 Task: Add Alesmith Party Tricks IPA to the cart.
Action: Mouse moved to (886, 343)
Screenshot: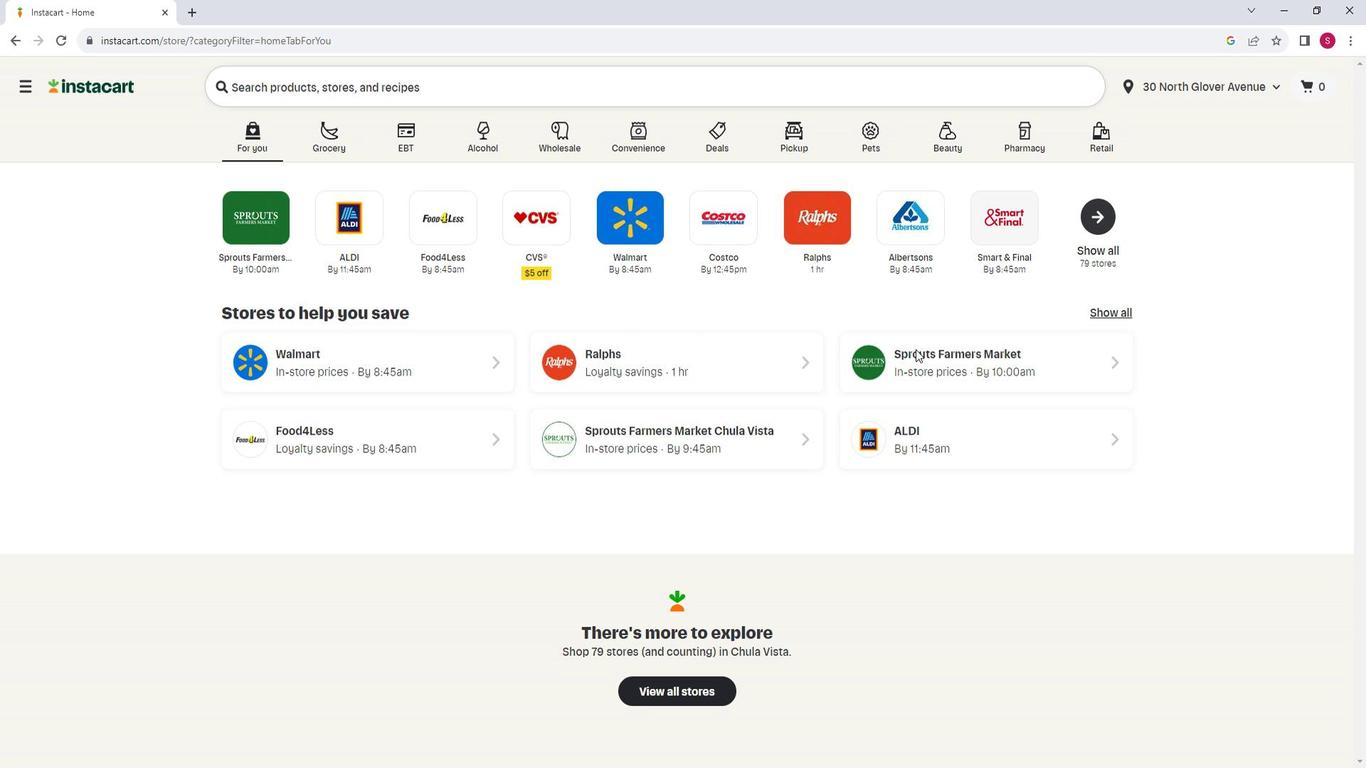 
Action: Mouse pressed left at (886, 343)
Screenshot: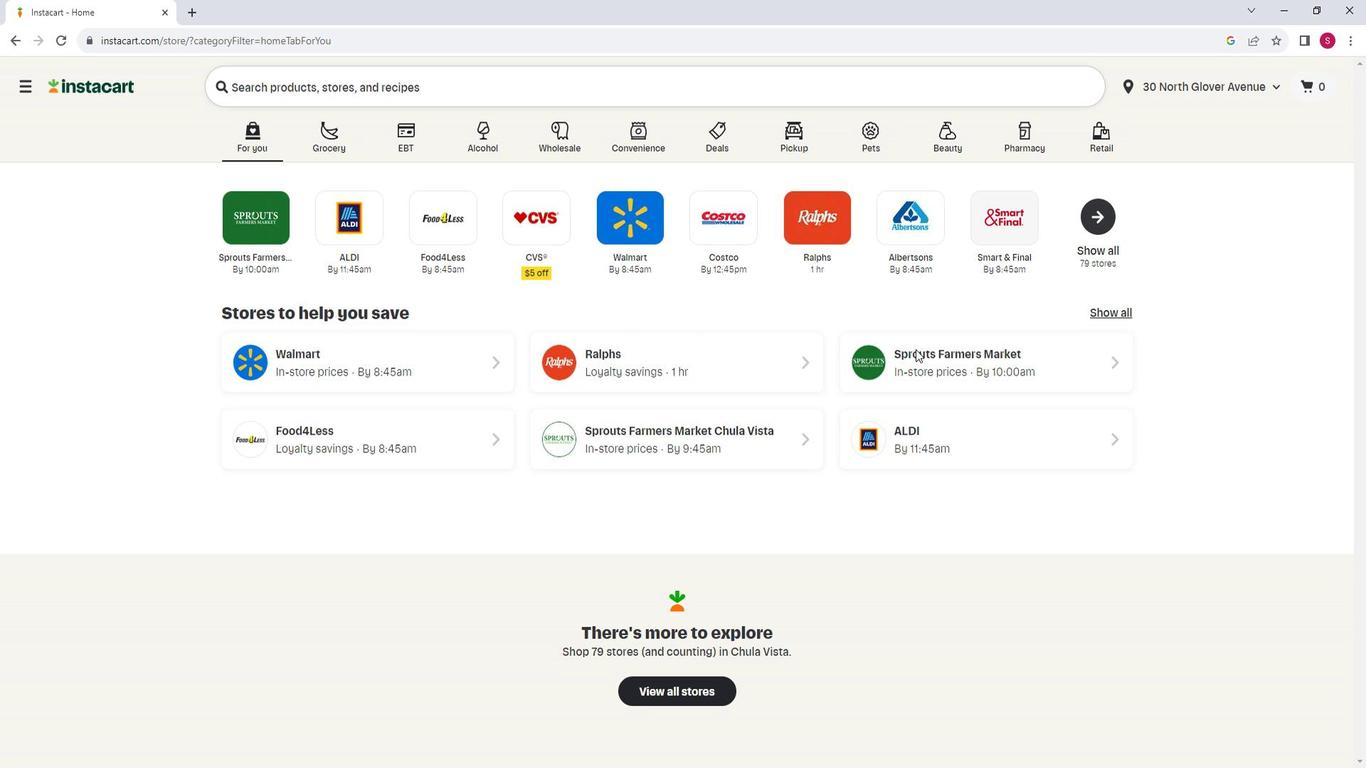 
Action: Mouse moved to (279, 527)
Screenshot: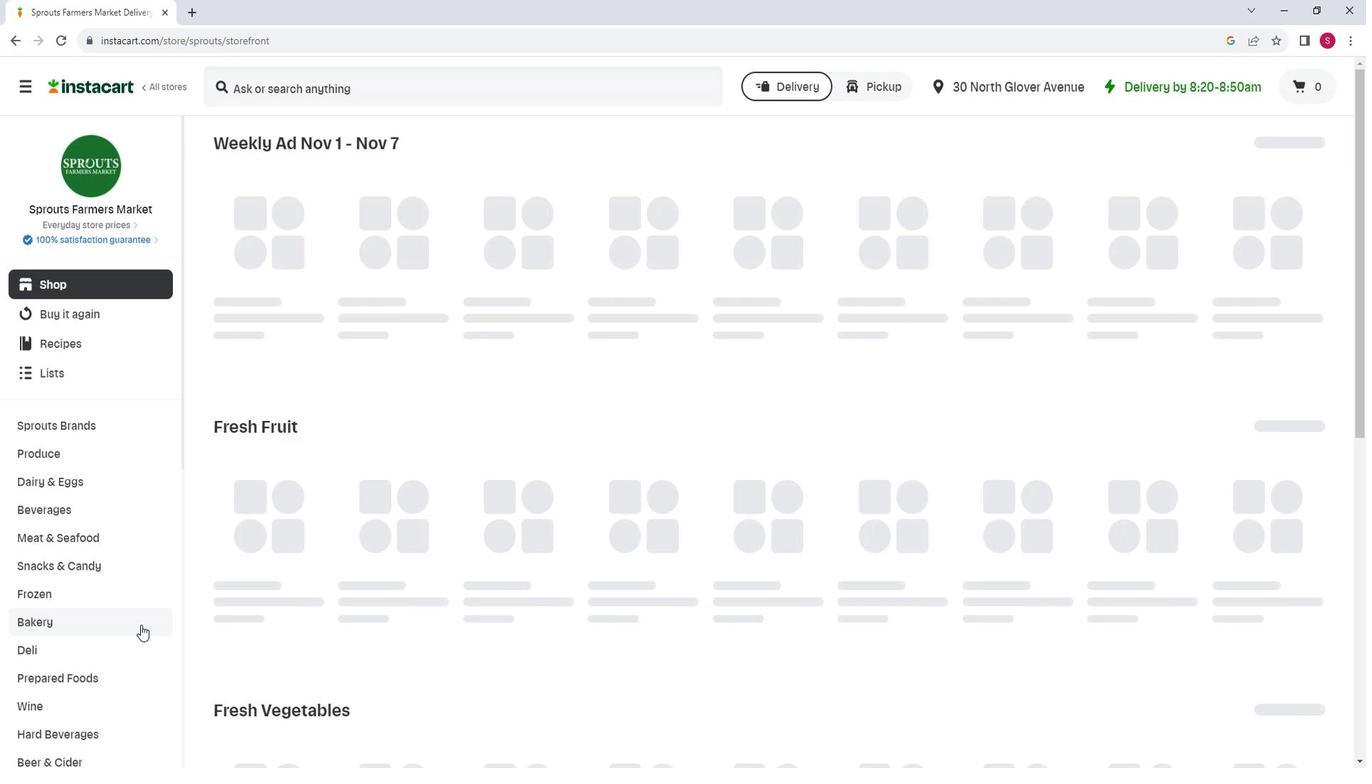 
Action: Mouse scrolled (279, 526) with delta (0, 0)
Screenshot: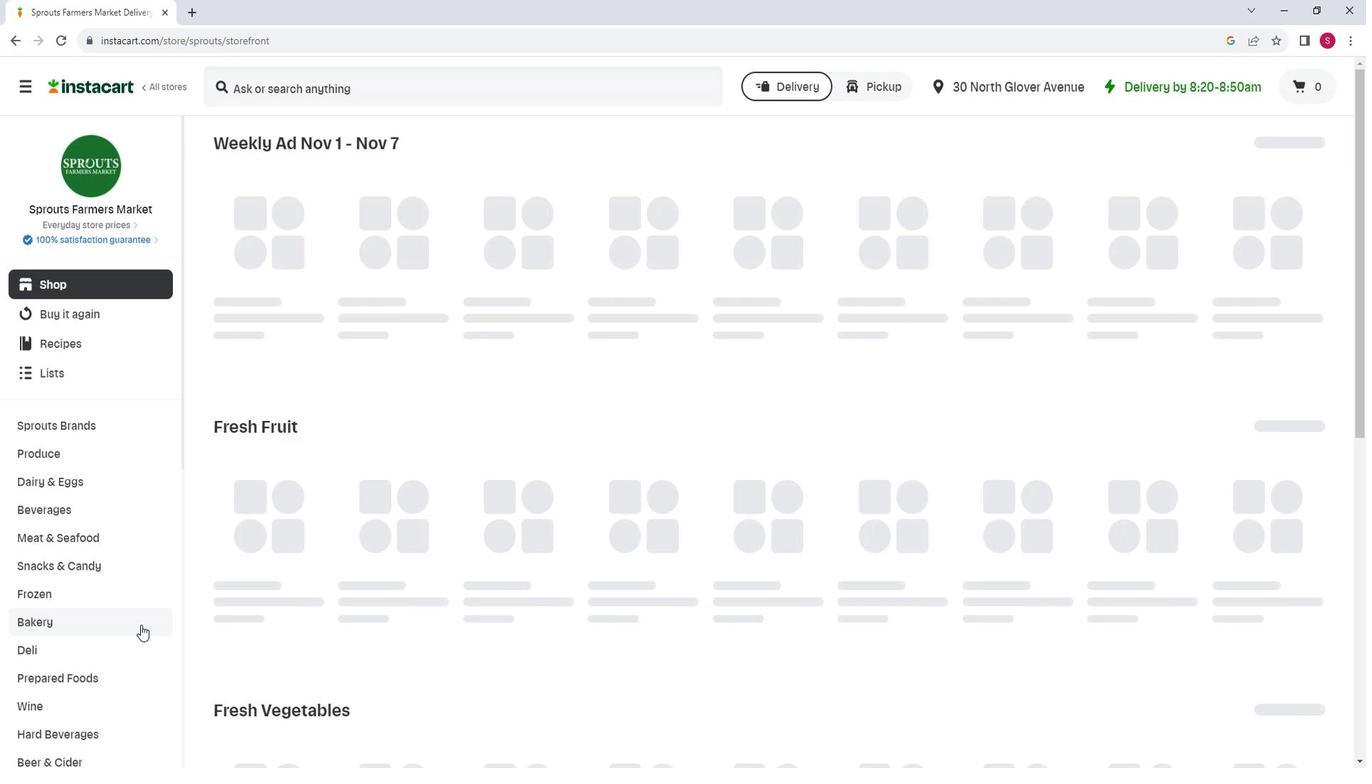 
Action: Mouse moved to (278, 527)
Screenshot: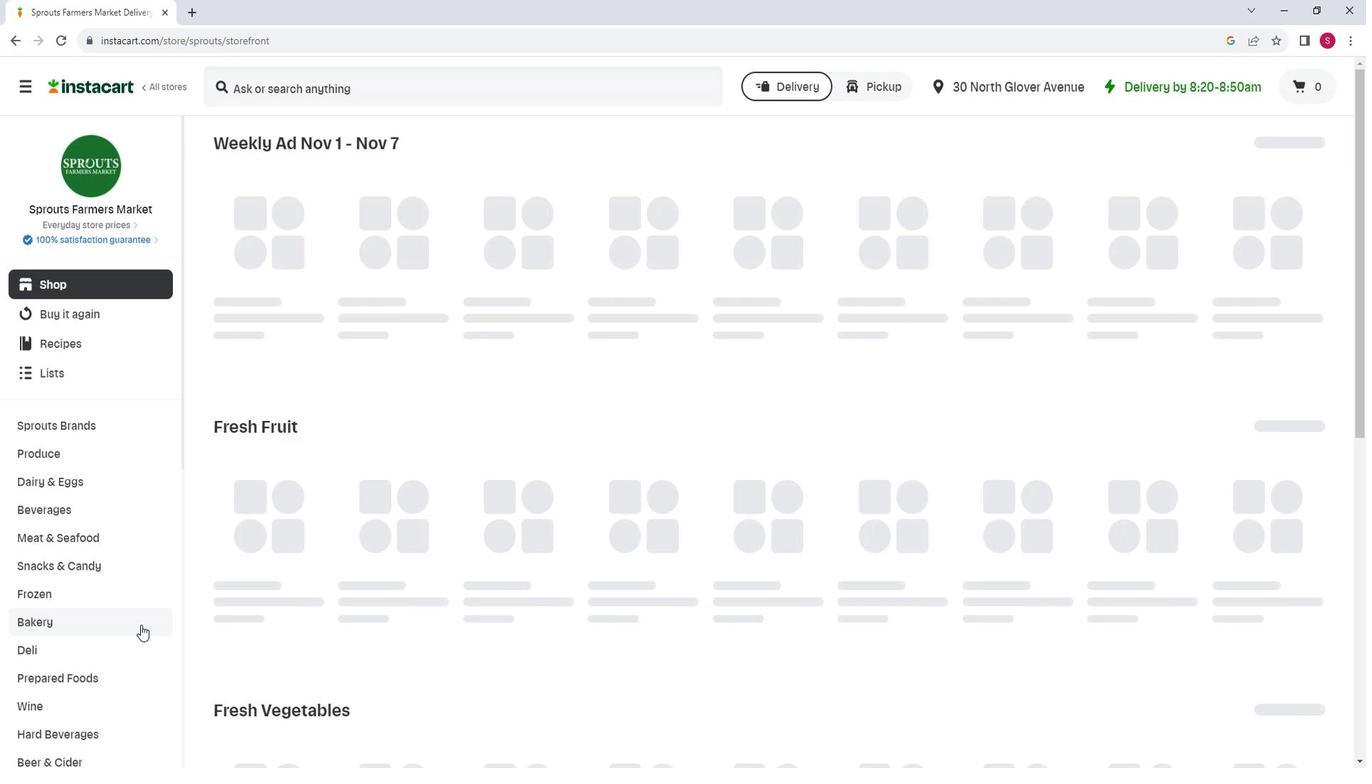 
Action: Mouse scrolled (278, 526) with delta (0, 0)
Screenshot: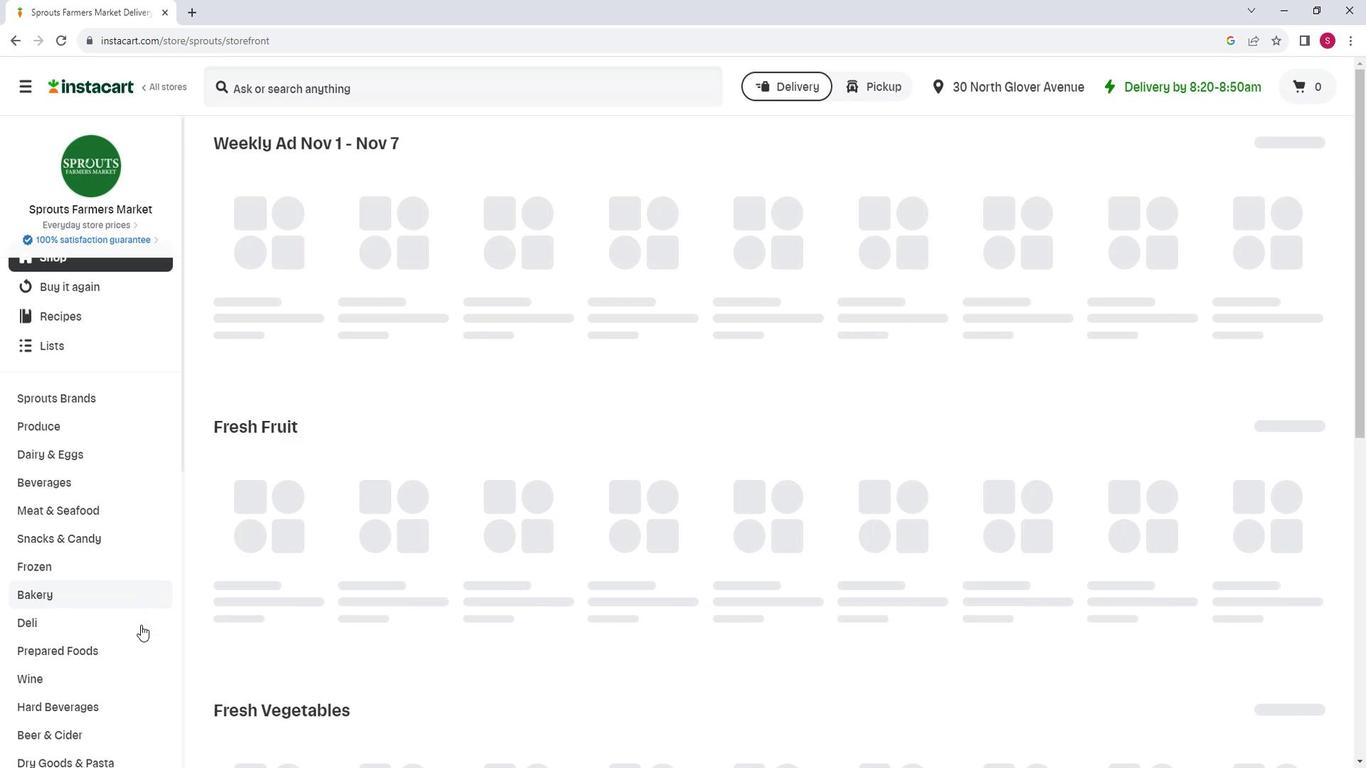 
Action: Mouse moved to (217, 518)
Screenshot: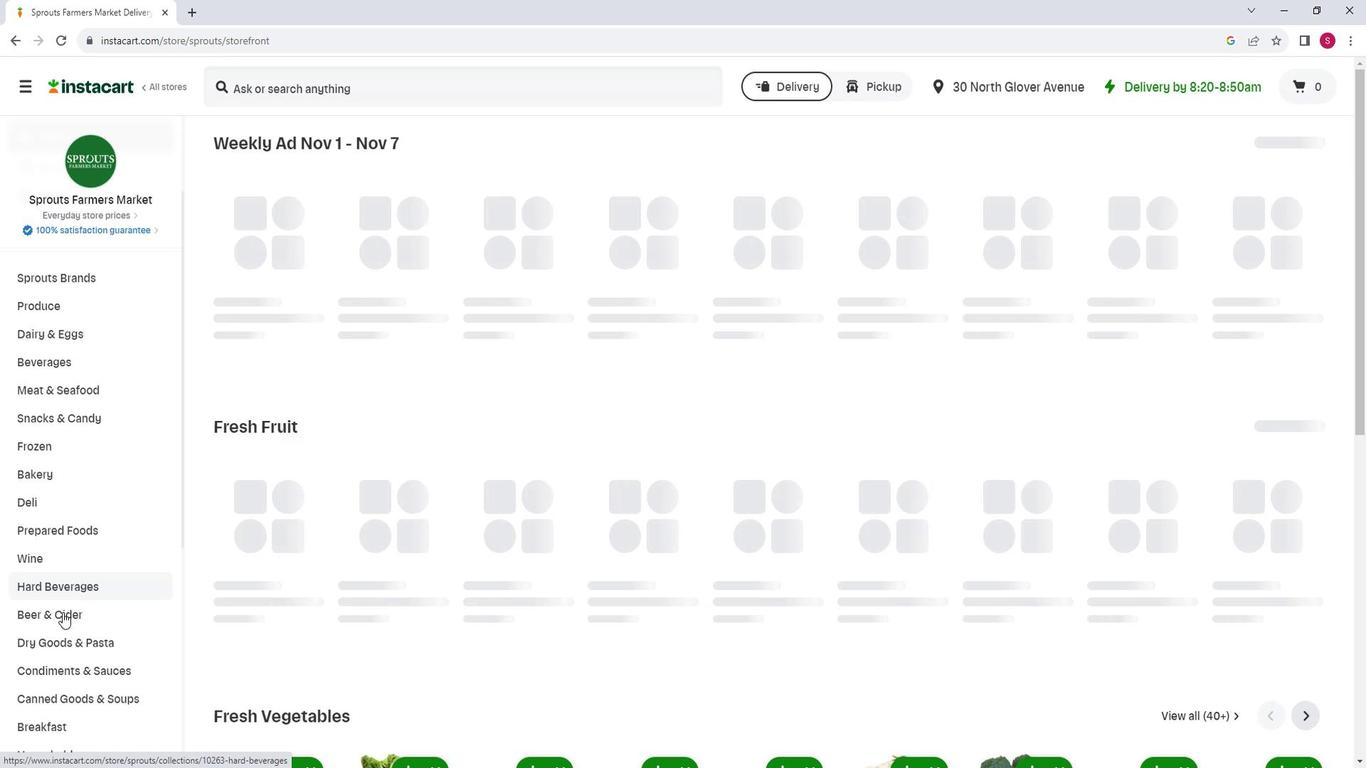 
Action: Mouse pressed left at (217, 518)
Screenshot: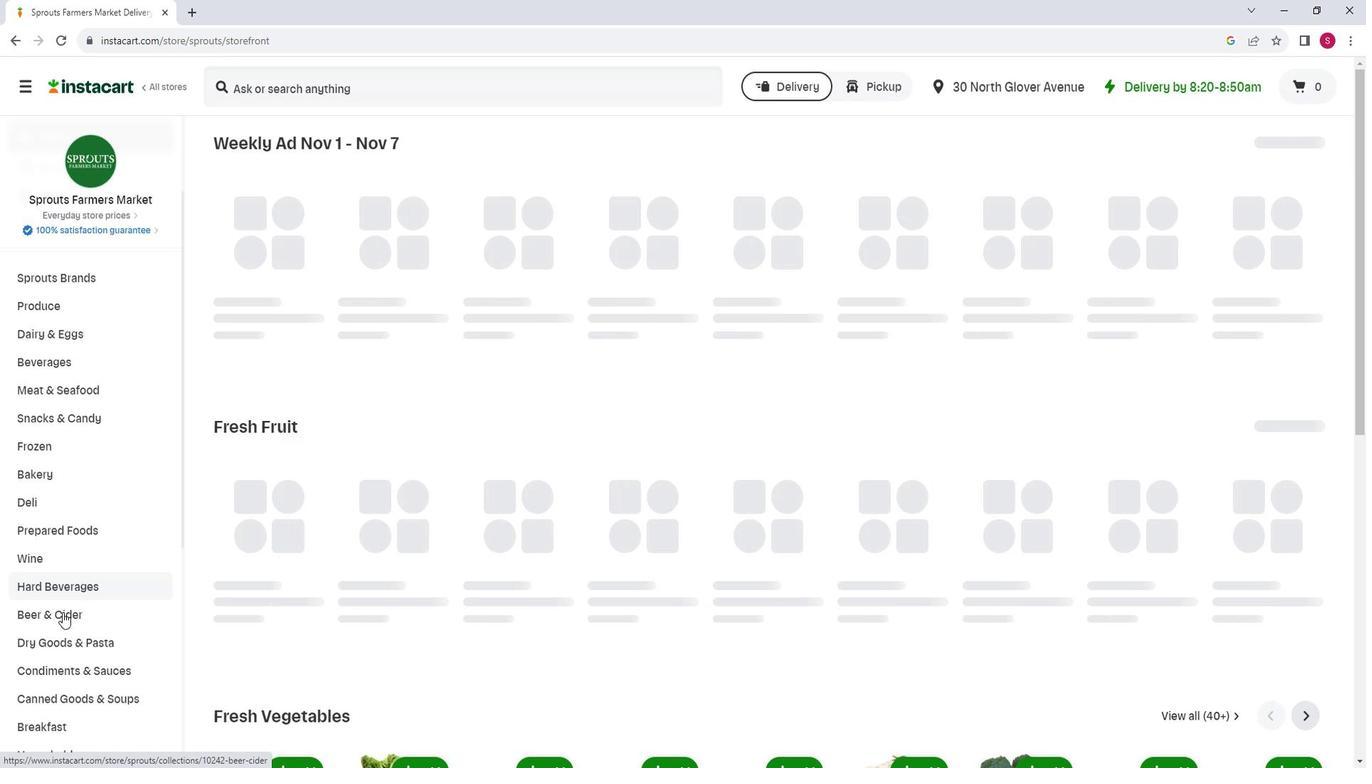 
Action: Mouse moved to (417, 232)
Screenshot: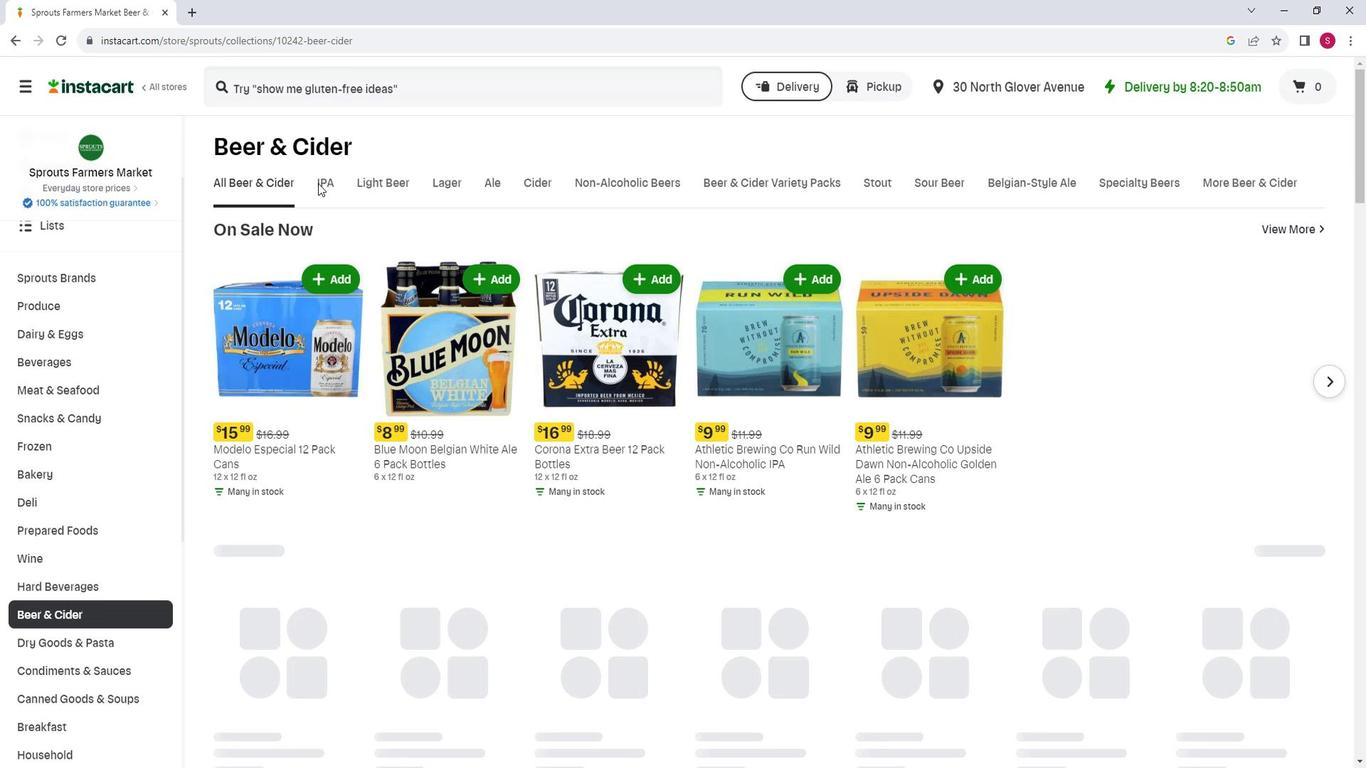 
Action: Mouse pressed left at (417, 232)
Screenshot: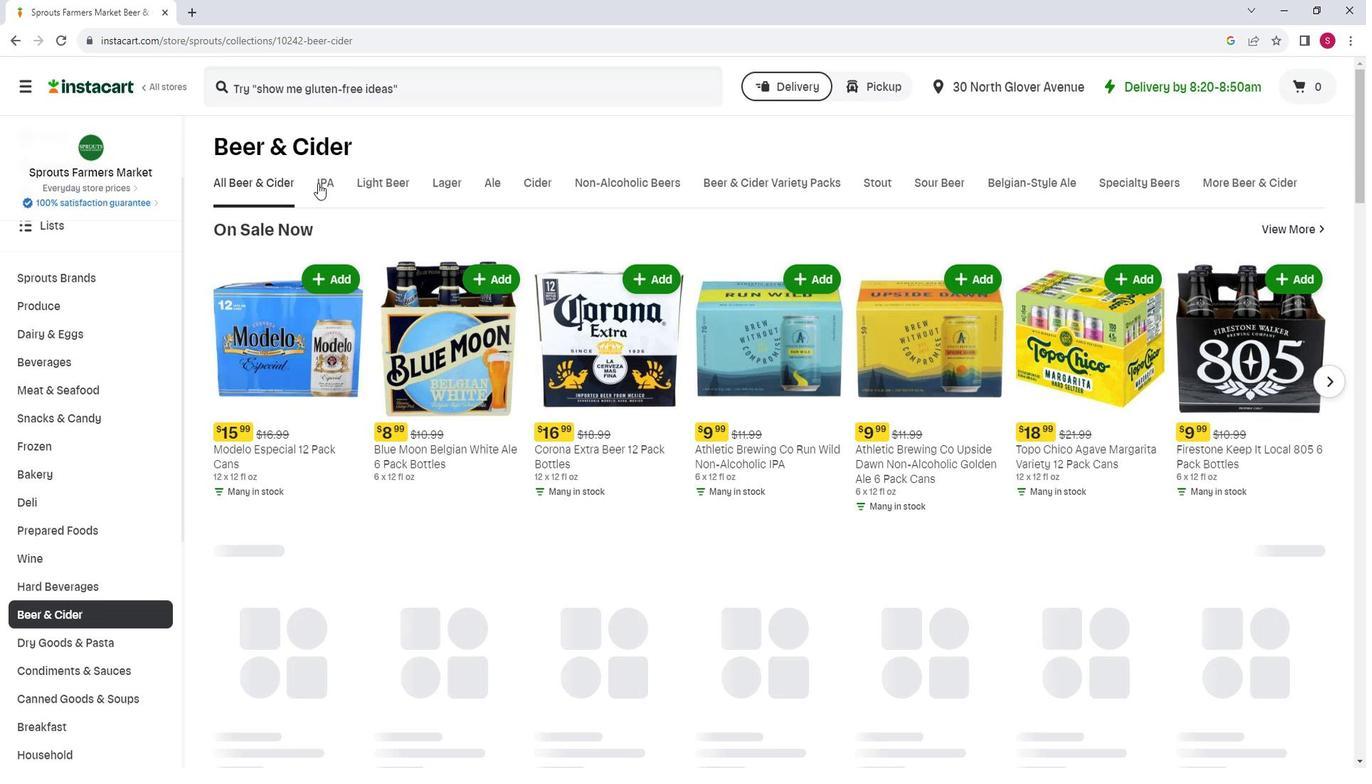 
Action: Mouse moved to (762, 292)
Screenshot: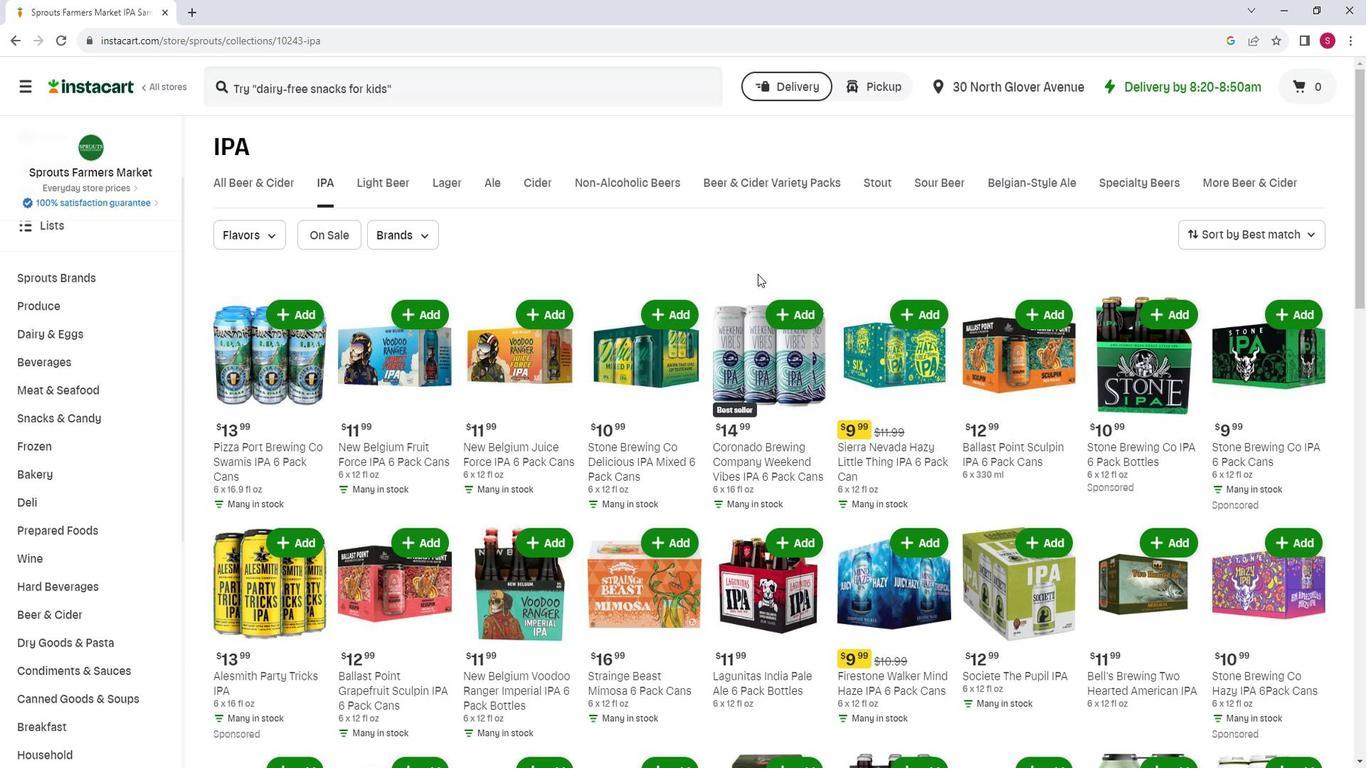 
Action: Mouse scrolled (762, 292) with delta (0, 0)
Screenshot: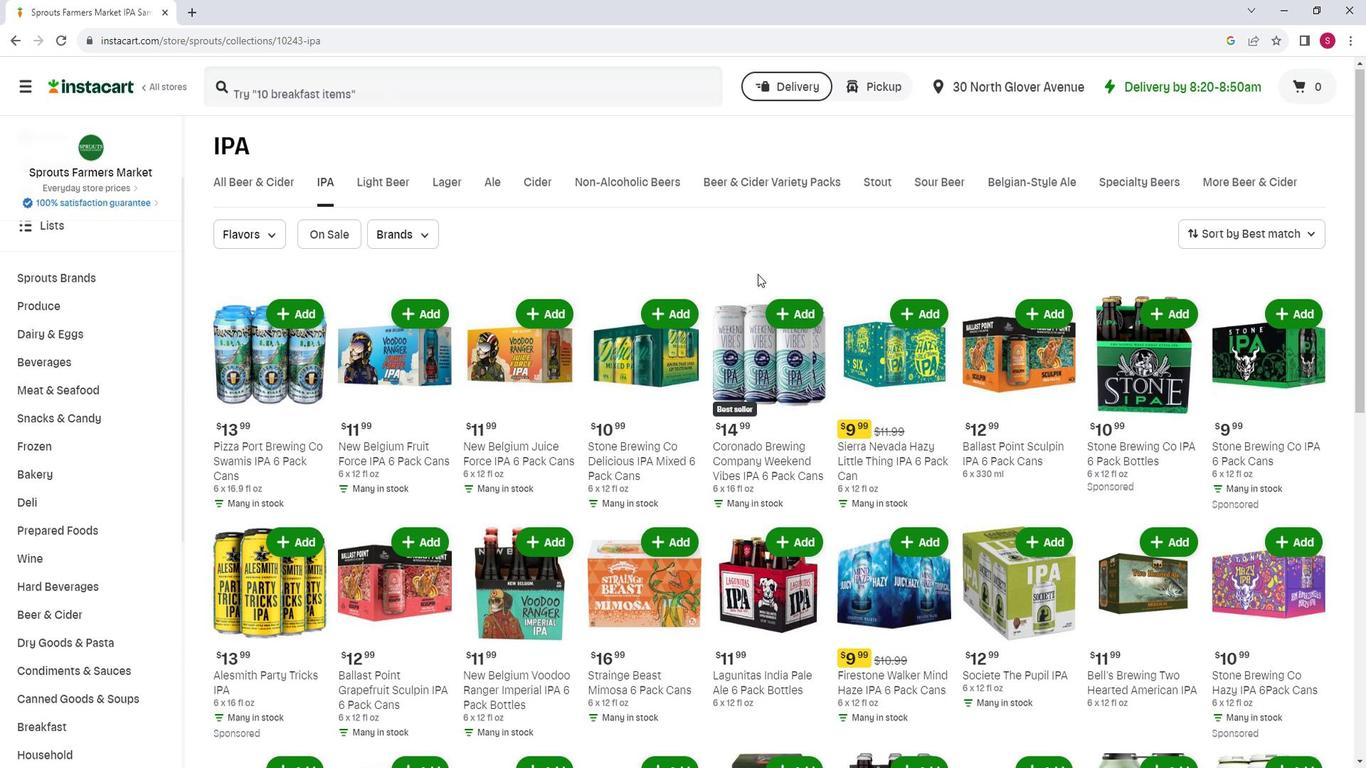 
Action: Mouse moved to (708, 333)
Screenshot: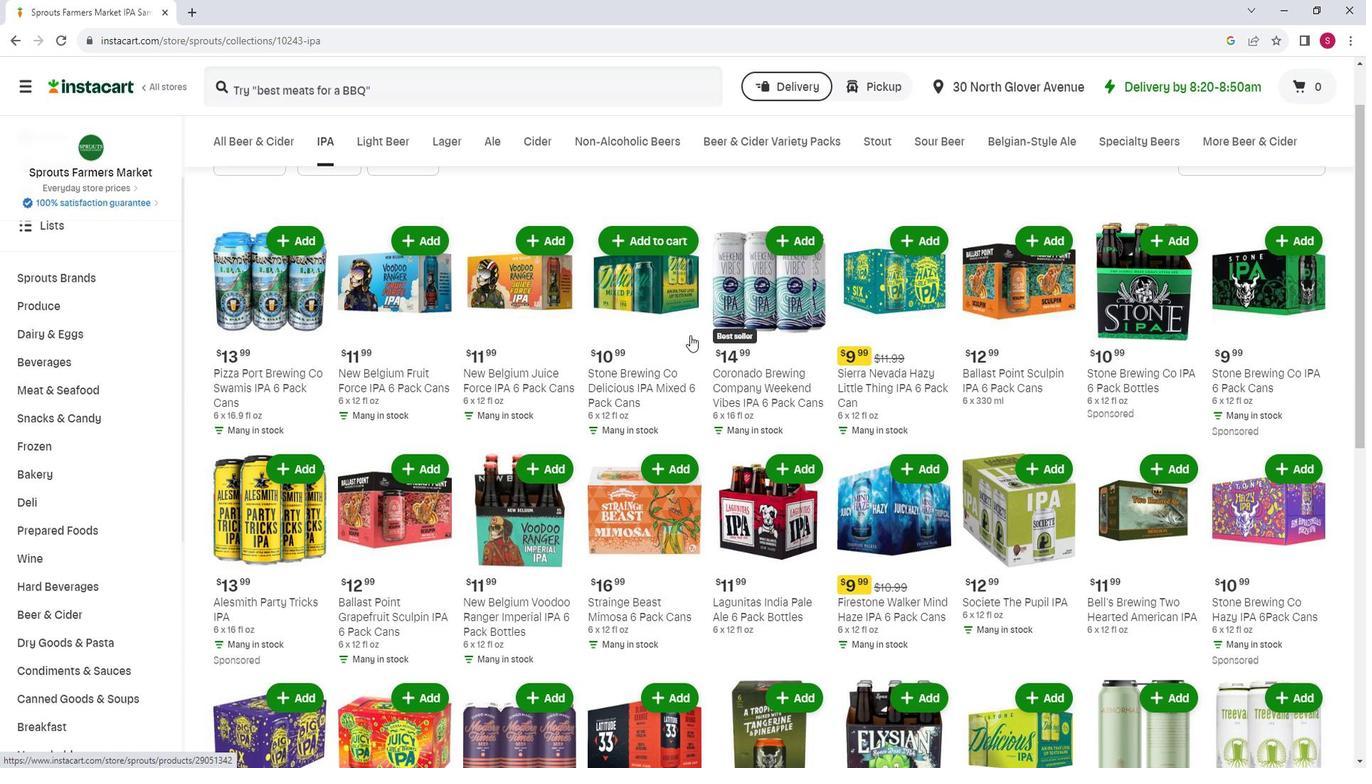 
Action: Mouse scrolled (708, 333) with delta (0, 0)
Screenshot: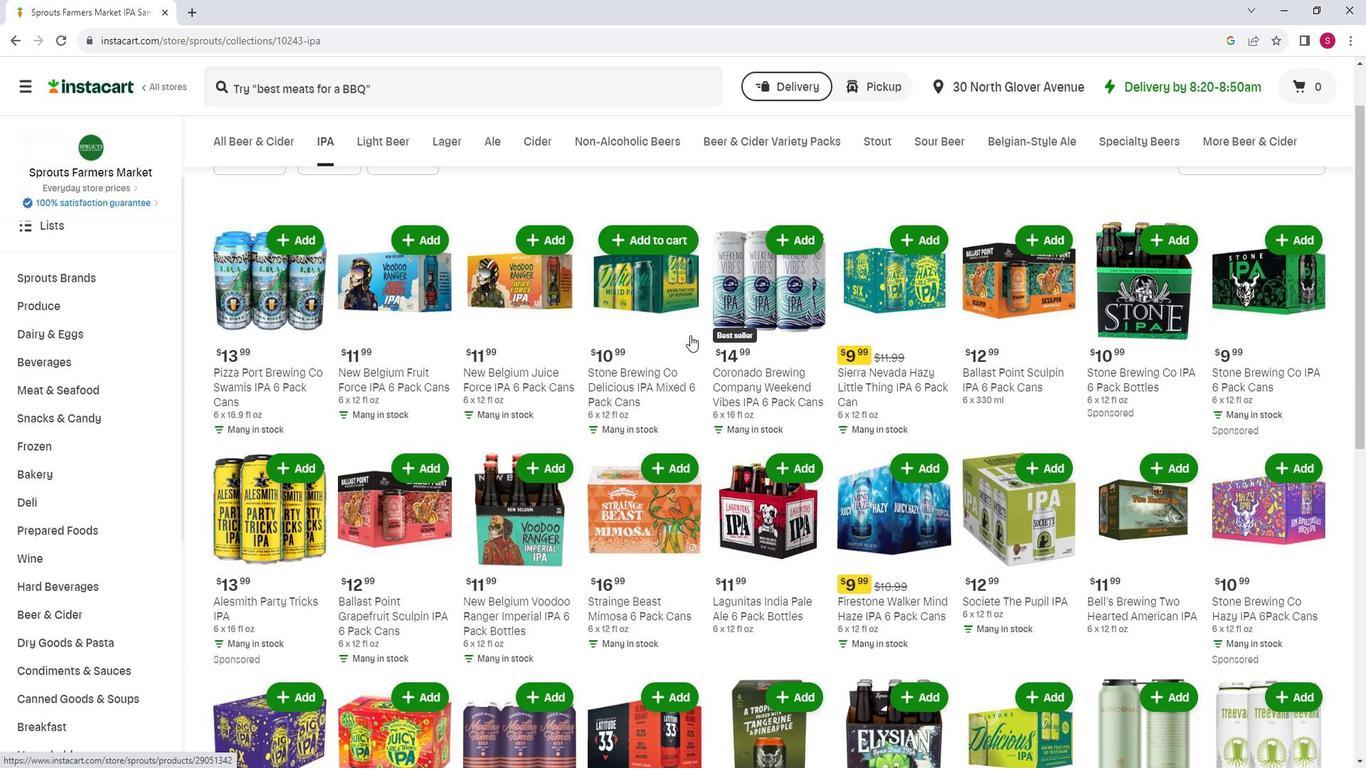 
Action: Mouse moved to (391, 374)
Screenshot: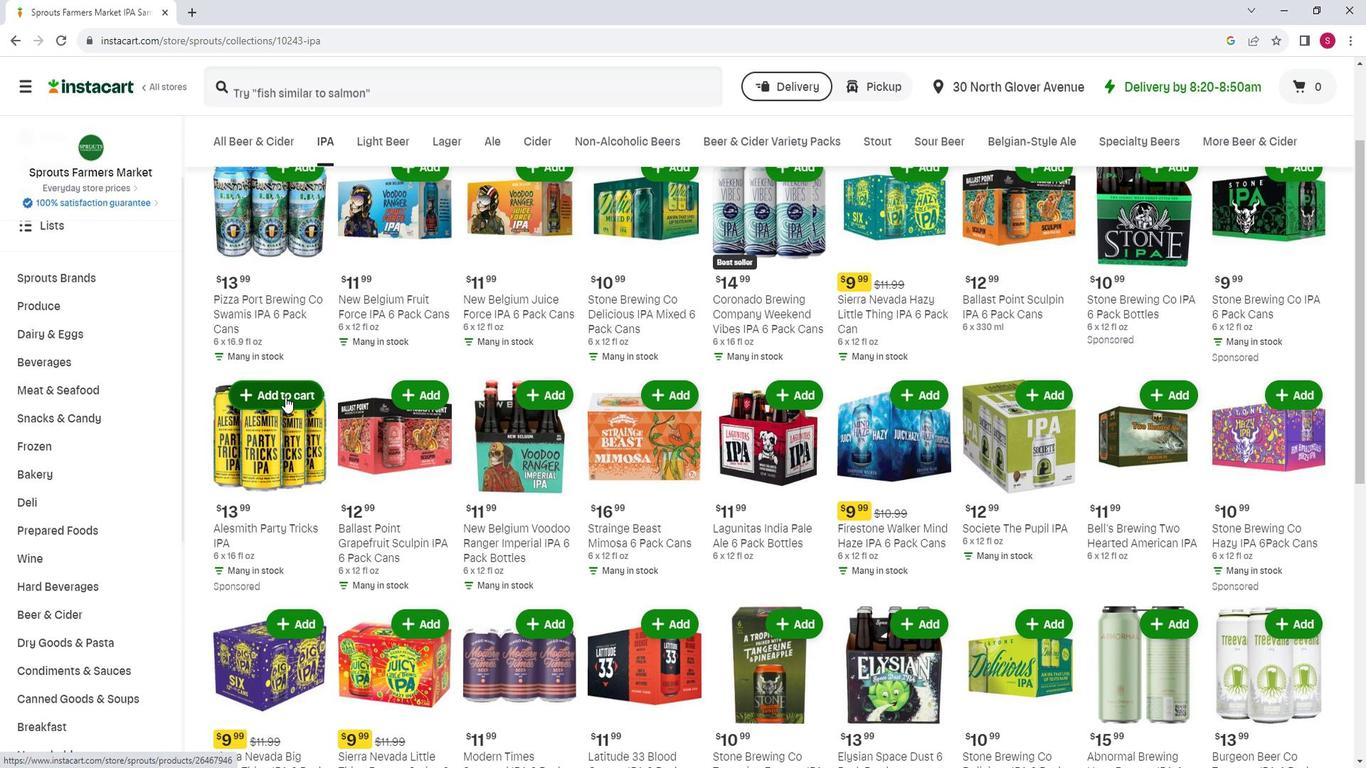 
Action: Mouse pressed left at (391, 374)
Screenshot: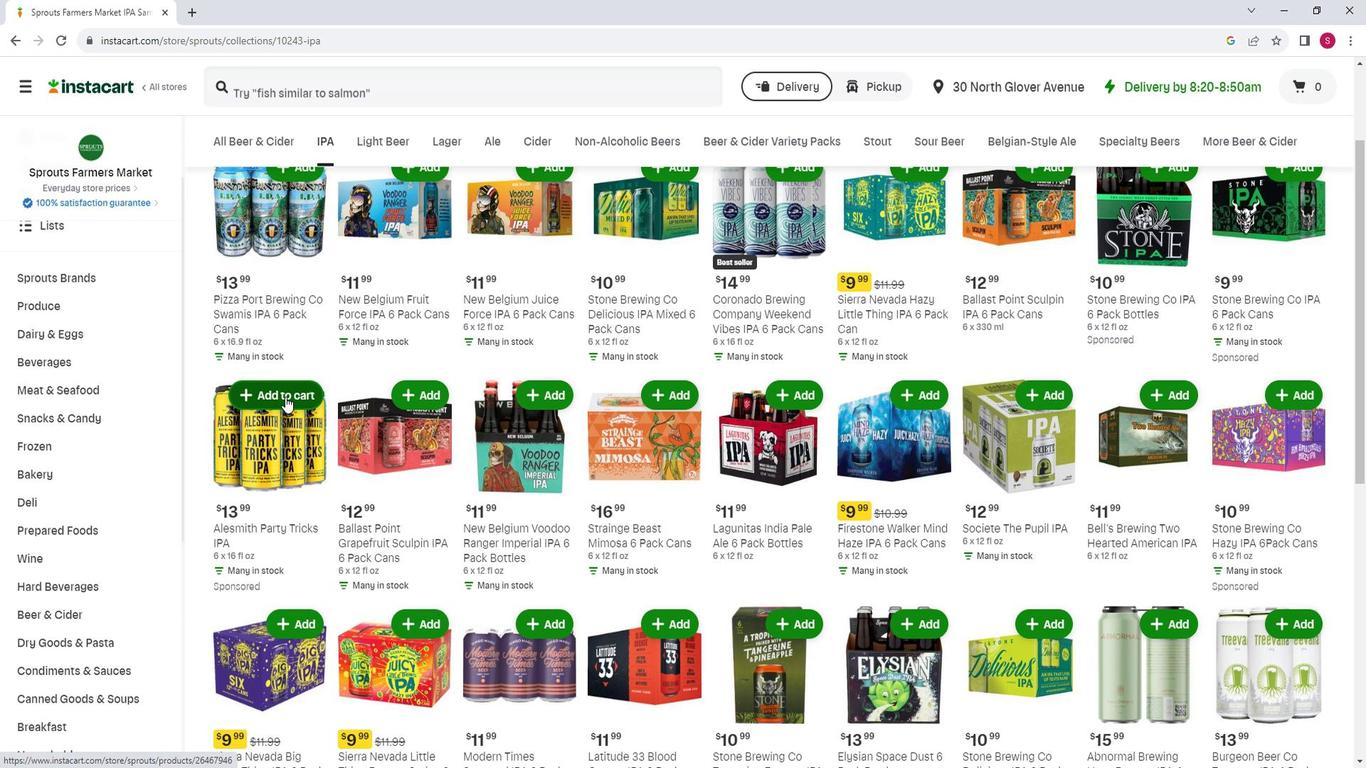 
Action: Mouse moved to (409, 347)
Screenshot: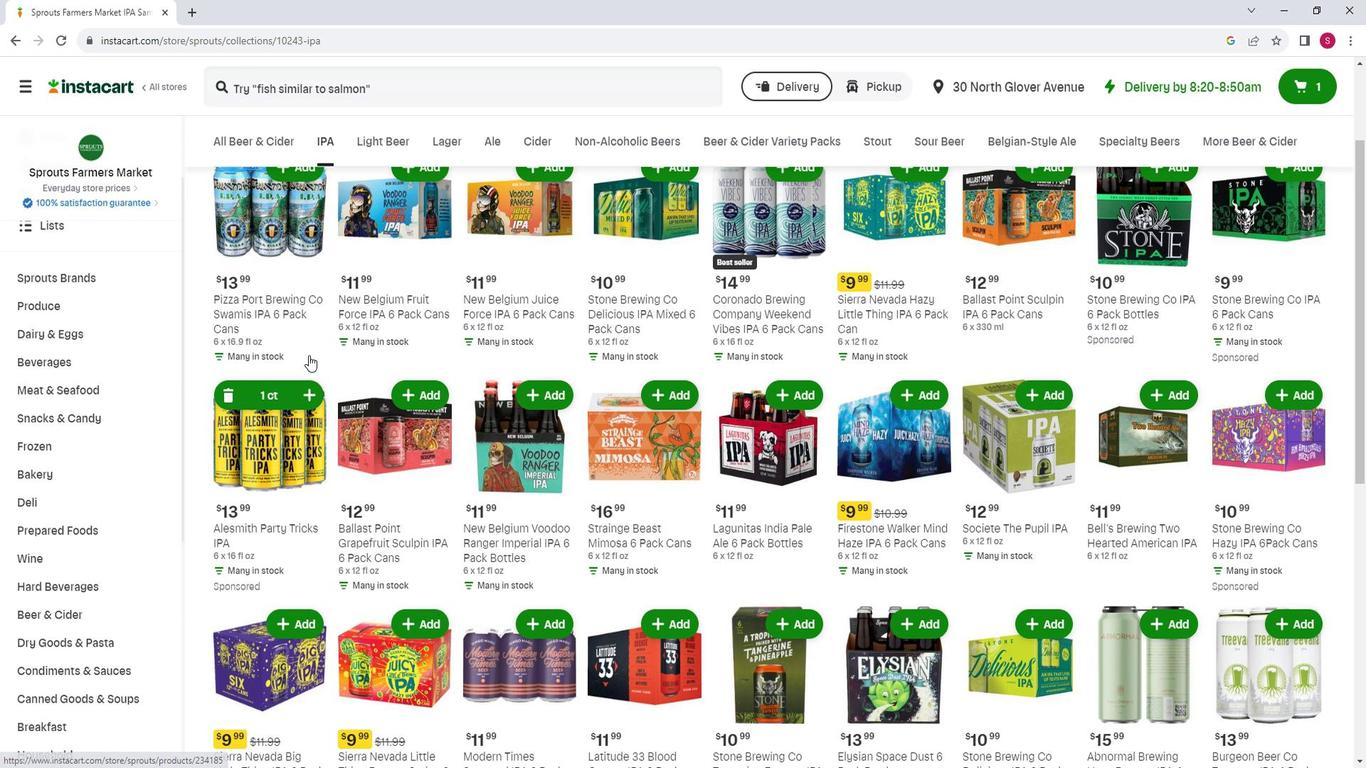 
